 Task: Create a Board called Board0000000055 in Workspace WS0000000019 in Trello with Visibility as Workspace. Create a Board called Board0000000056 in Workspace WS0000000019 in Trello with Visibility as Private. Create a Board called Board0000000057 in Workspace WS0000000019 in Trello with Visibility as Public. Create Card Card0000000217 in Board Board0000000055 in Workspace WS0000000019 in Trello. Create Card Card0000000218 in Board Board0000000055 in Workspace WS0000000019 in Trello
Action: Mouse moved to (562, 593)
Screenshot: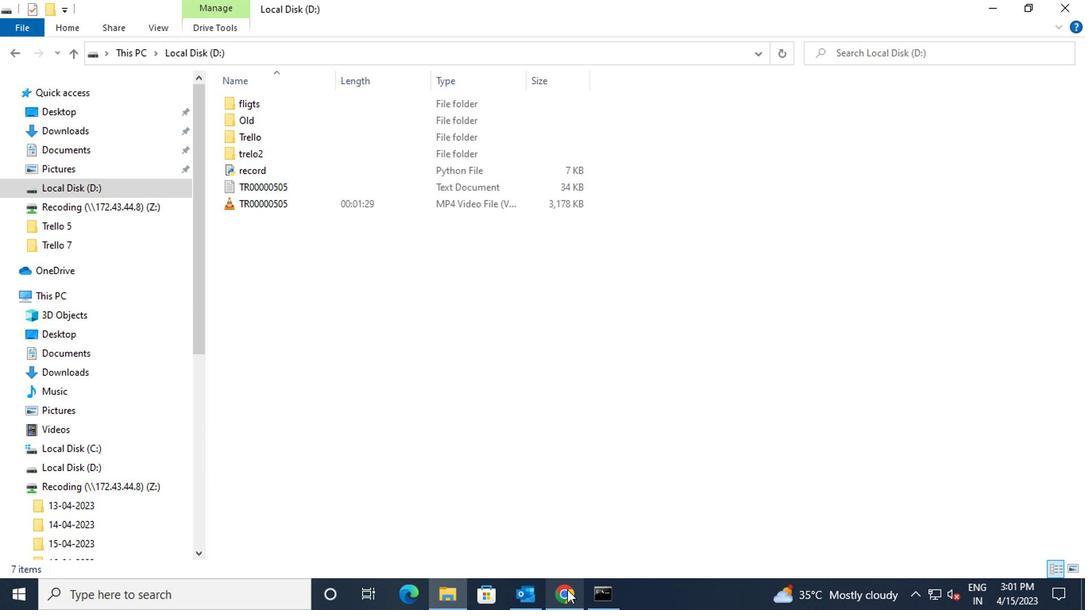 
Action: Mouse pressed left at (562, 593)
Screenshot: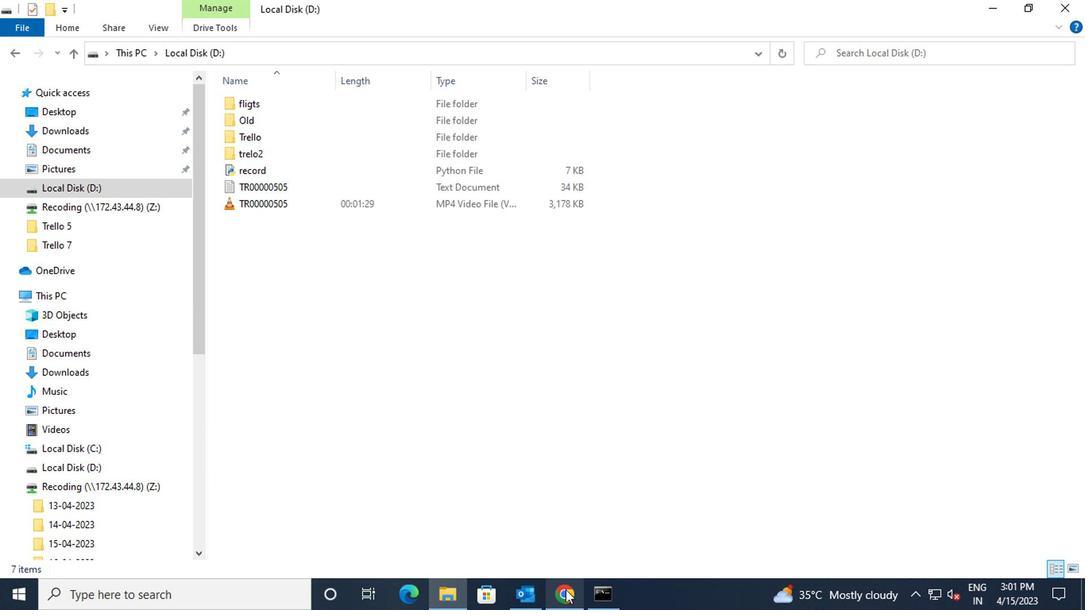 
Action: Mouse moved to (459, 108)
Screenshot: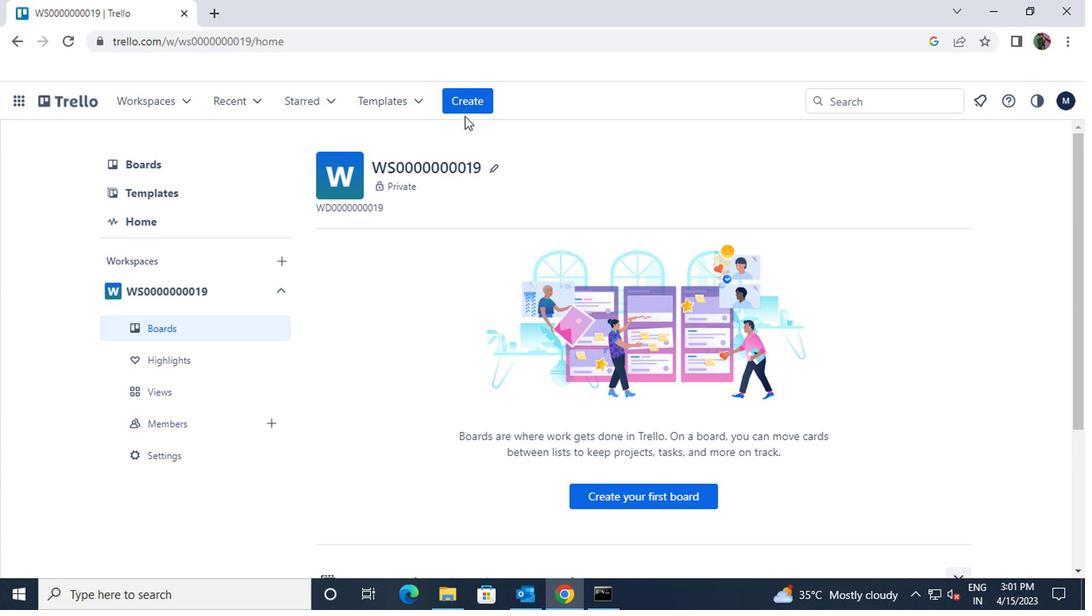 
Action: Mouse pressed left at (459, 108)
Screenshot: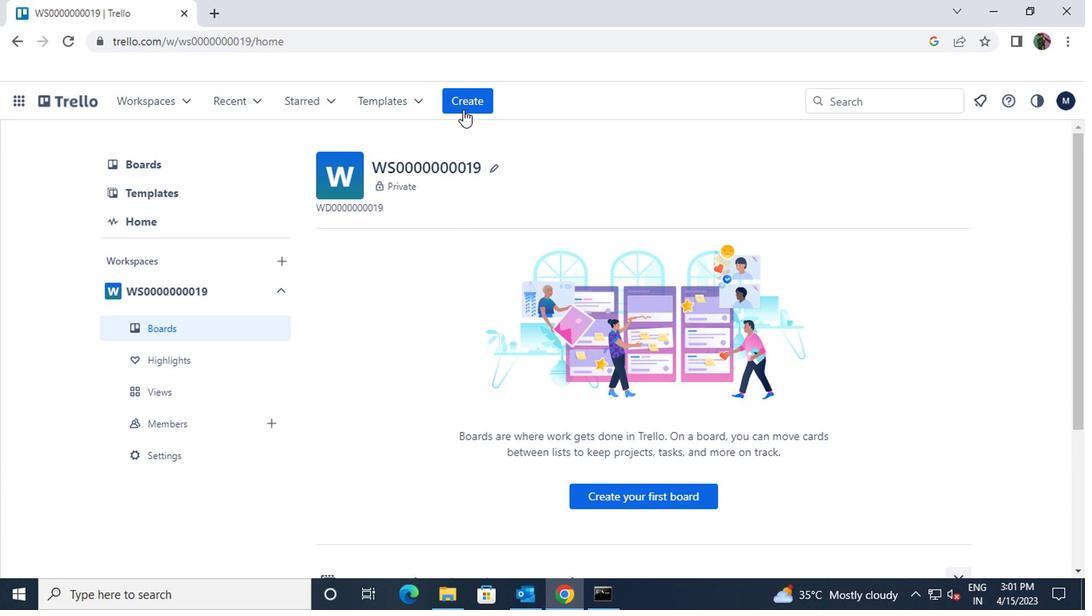
Action: Mouse moved to (486, 156)
Screenshot: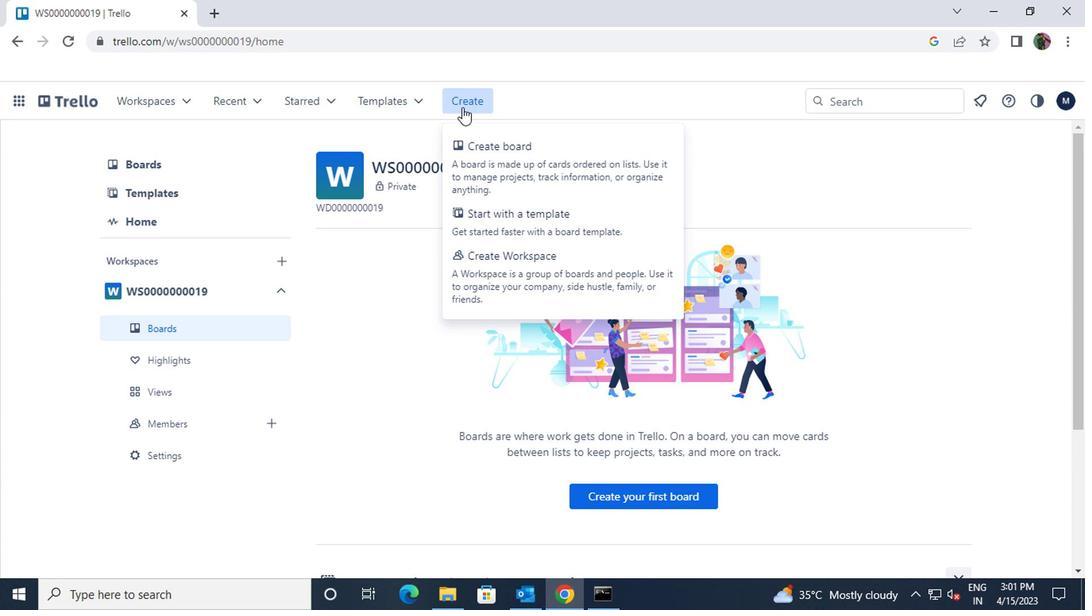 
Action: Mouse pressed left at (486, 156)
Screenshot: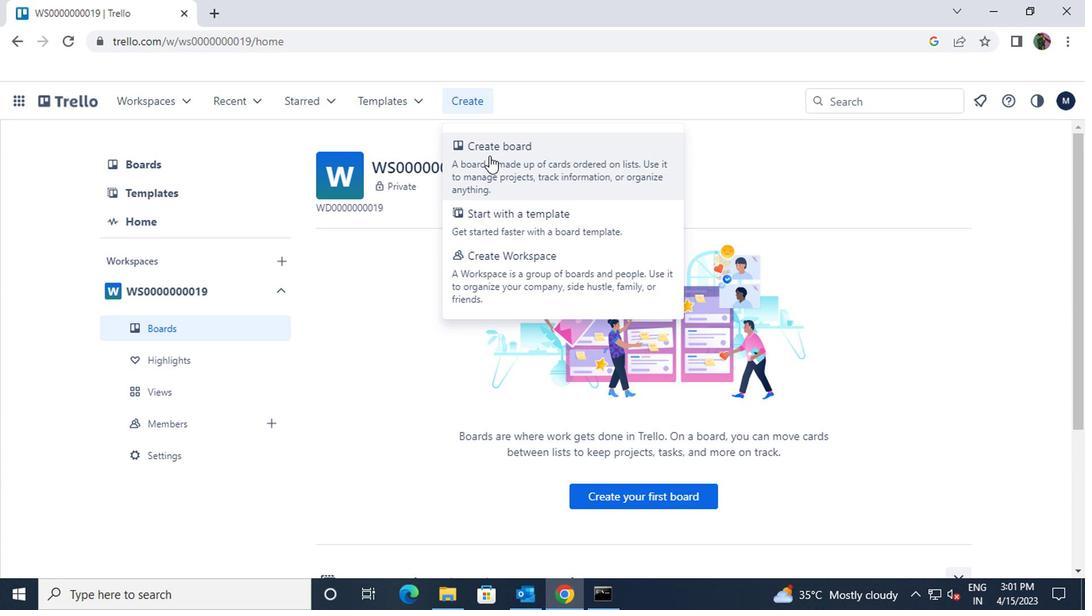 
Action: Key pressed <Key.shift>BOARD0000000055
Screenshot: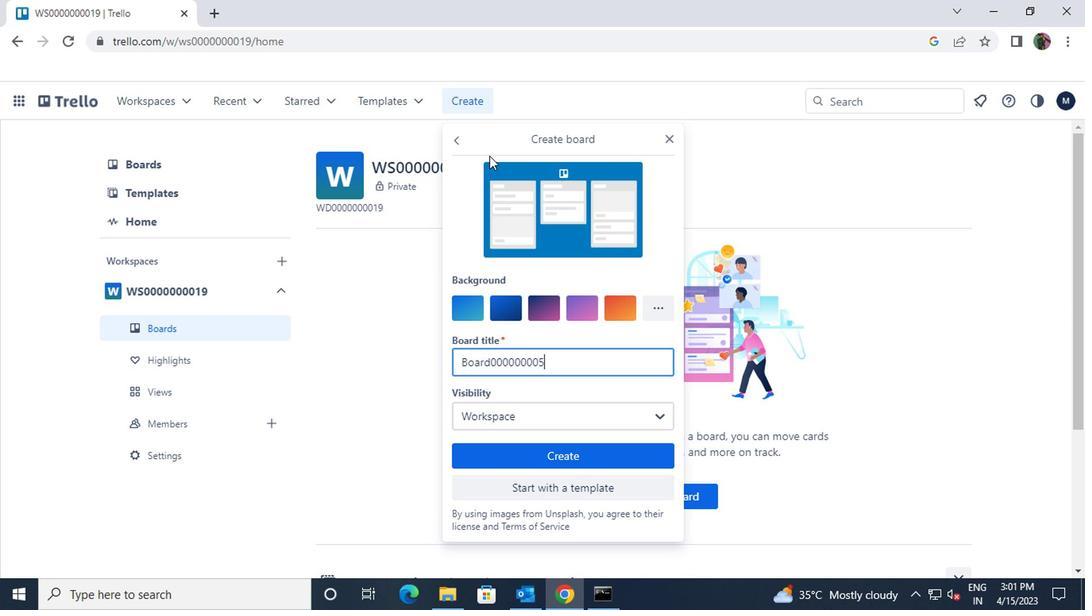 
Action: Mouse moved to (578, 450)
Screenshot: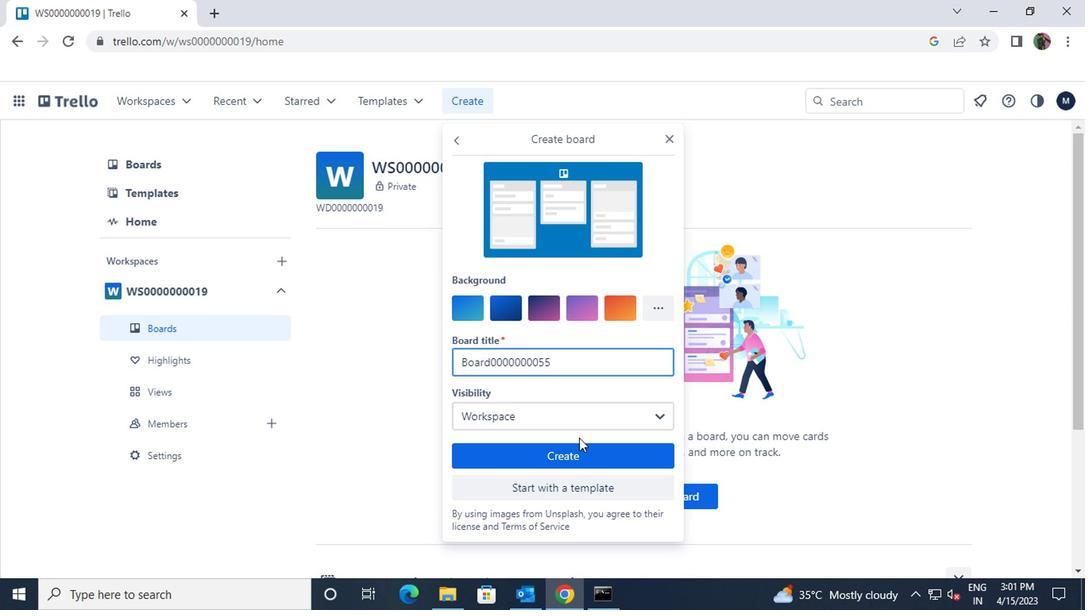 
Action: Mouse pressed left at (578, 450)
Screenshot: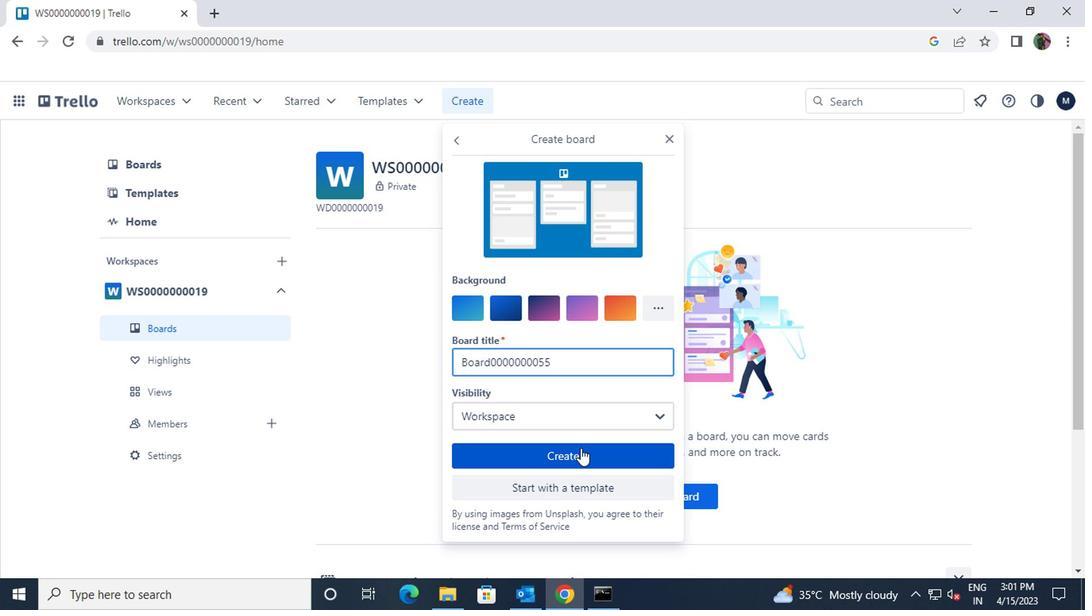 
Action: Mouse moved to (179, 353)
Screenshot: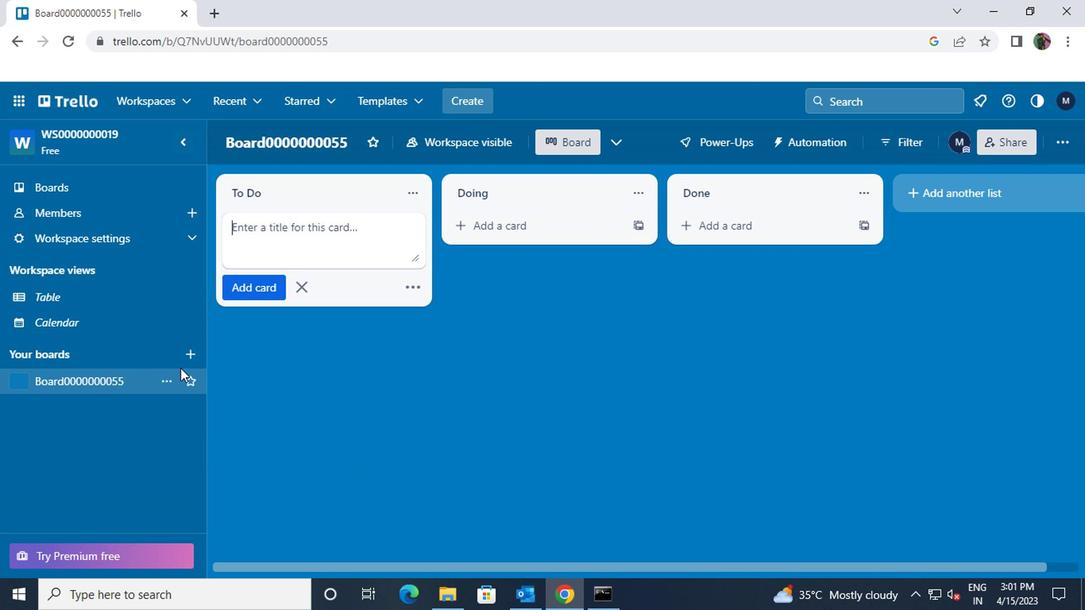 
Action: Mouse pressed left at (179, 353)
Screenshot: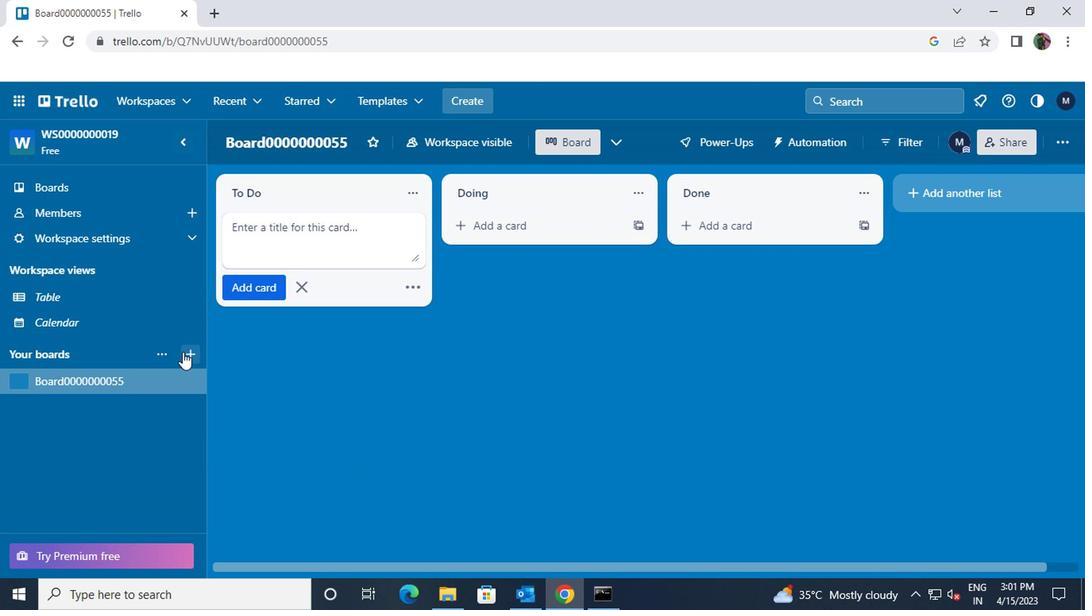 
Action: Mouse moved to (255, 370)
Screenshot: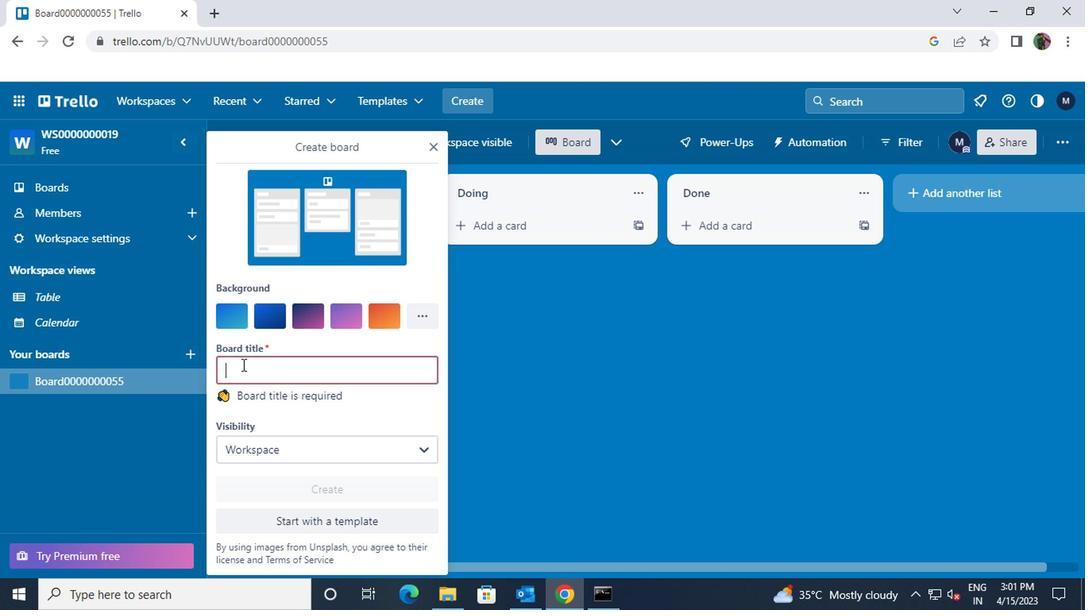 
Action: Key pressed <Key.shift>BOARD0000000056
Screenshot: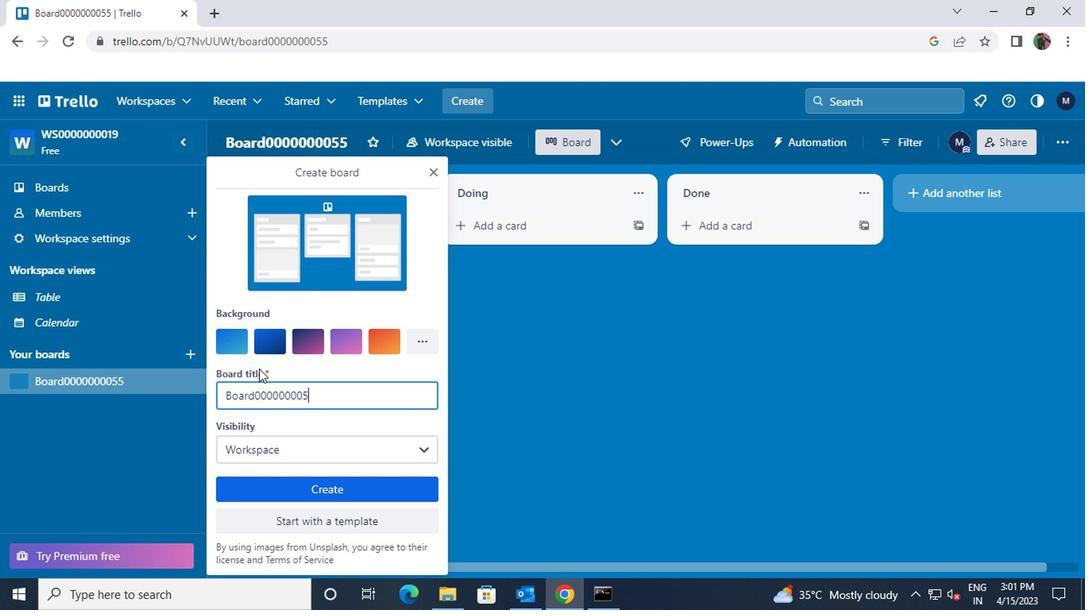
Action: Mouse moved to (299, 493)
Screenshot: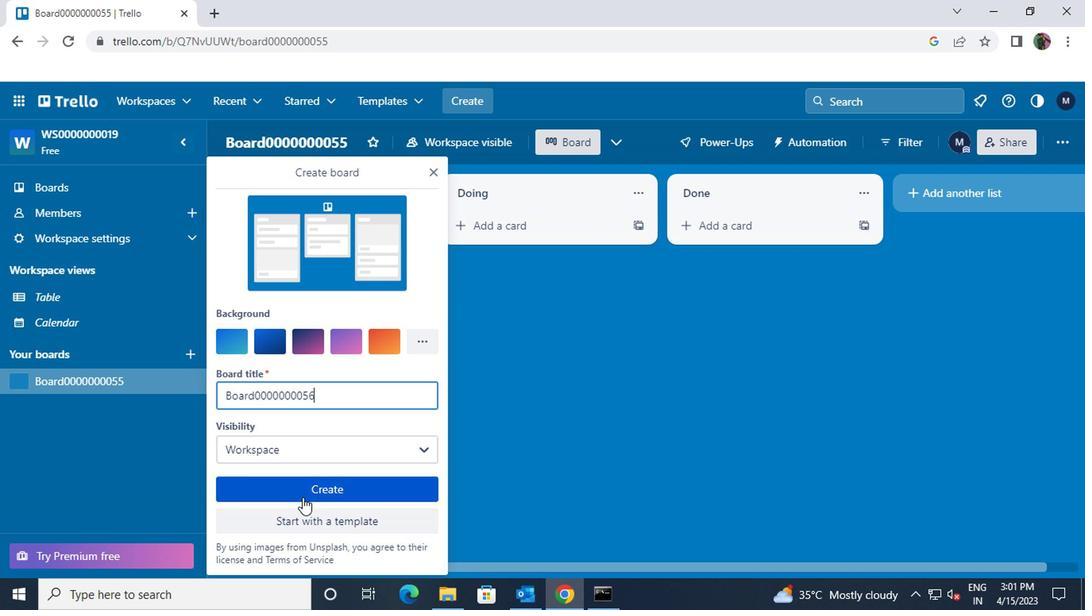 
Action: Mouse pressed left at (299, 493)
Screenshot: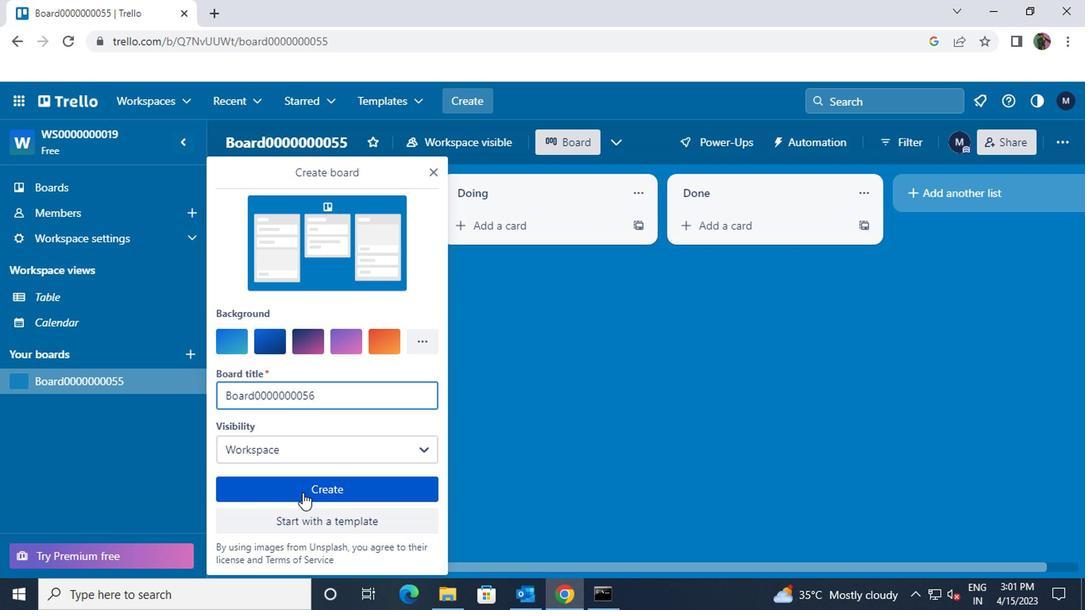 
Action: Mouse moved to (183, 360)
Screenshot: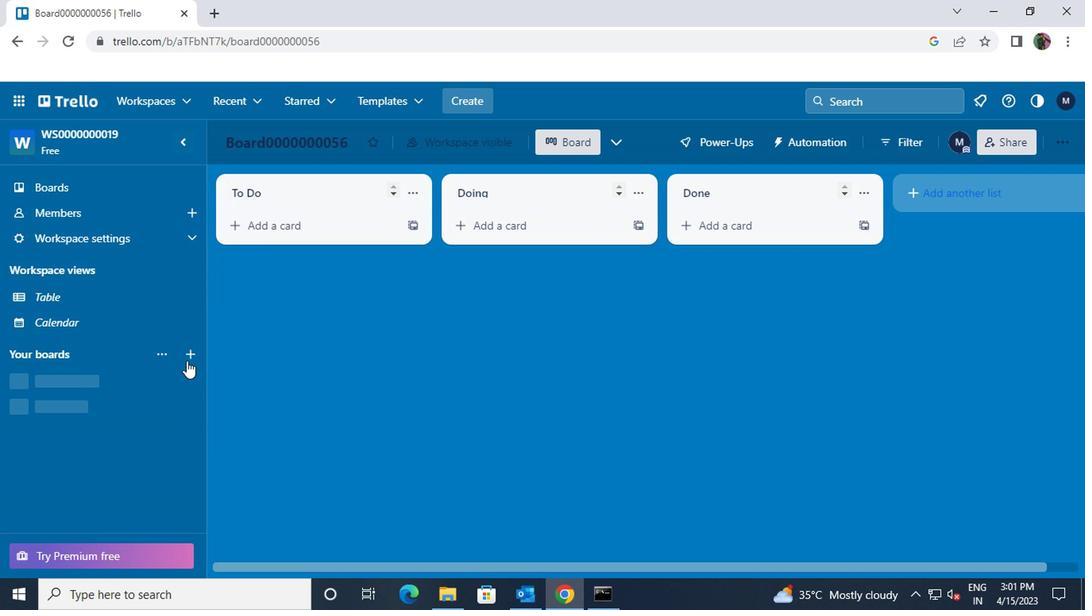 
Action: Mouse pressed left at (183, 360)
Screenshot: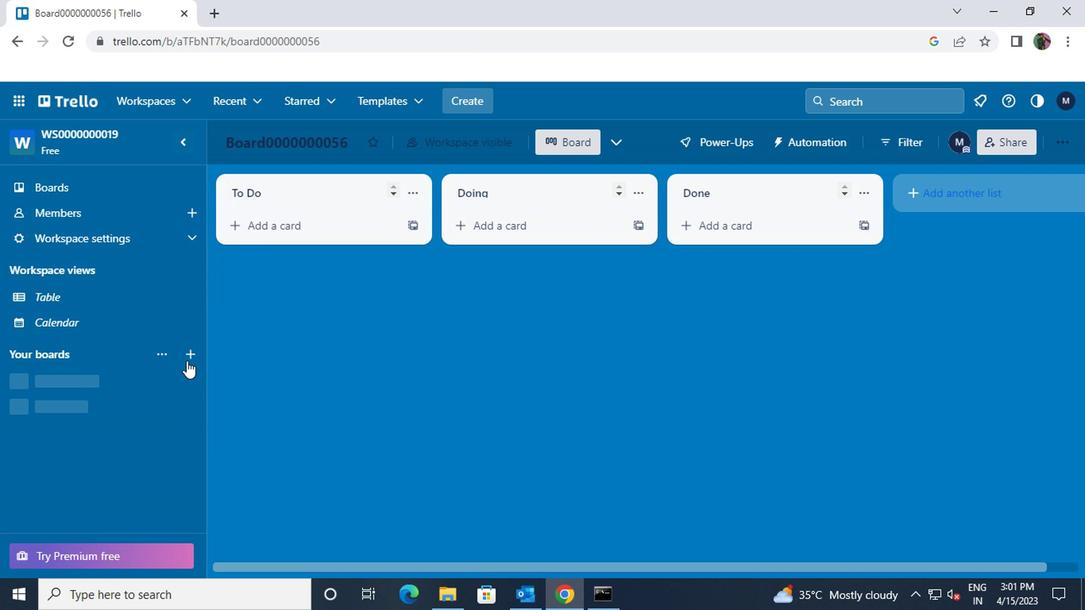 
Action: Mouse moved to (234, 372)
Screenshot: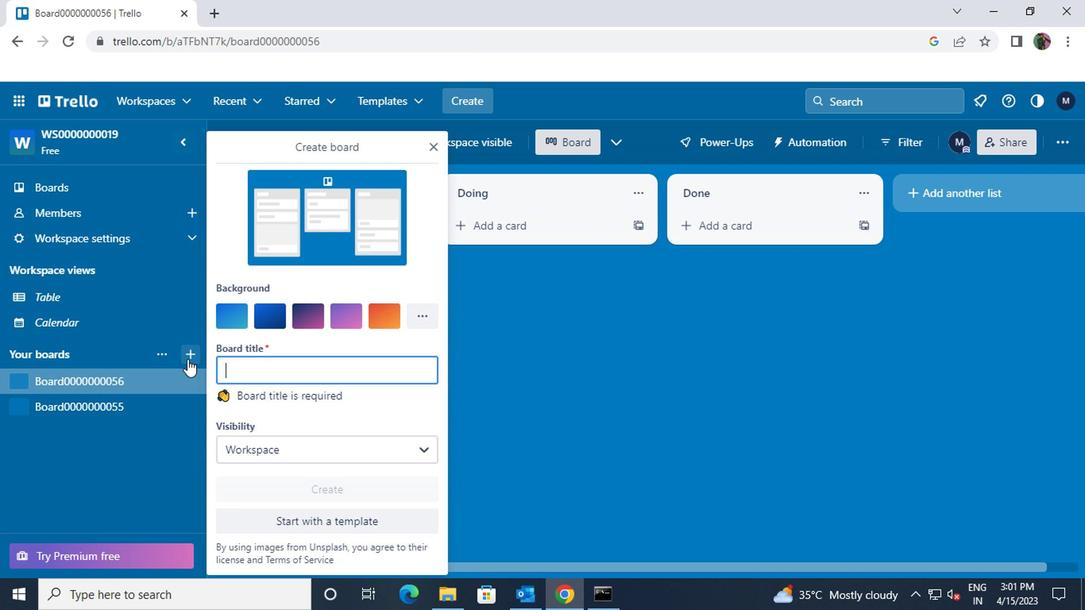 
Action: Key pressed <Key.shift>BOARD0000000057
Screenshot: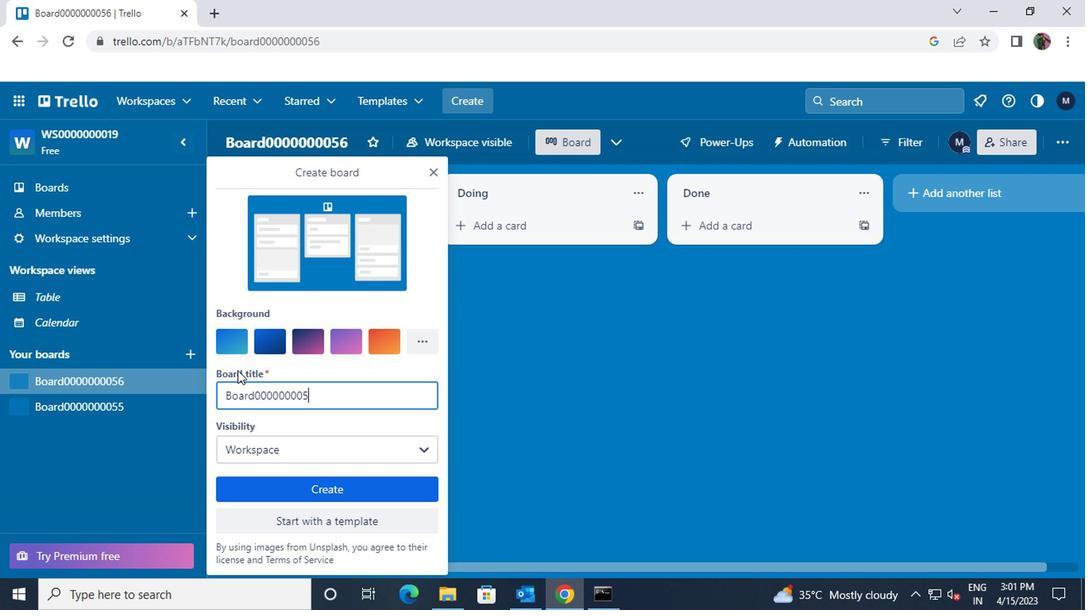 
Action: Mouse moved to (265, 490)
Screenshot: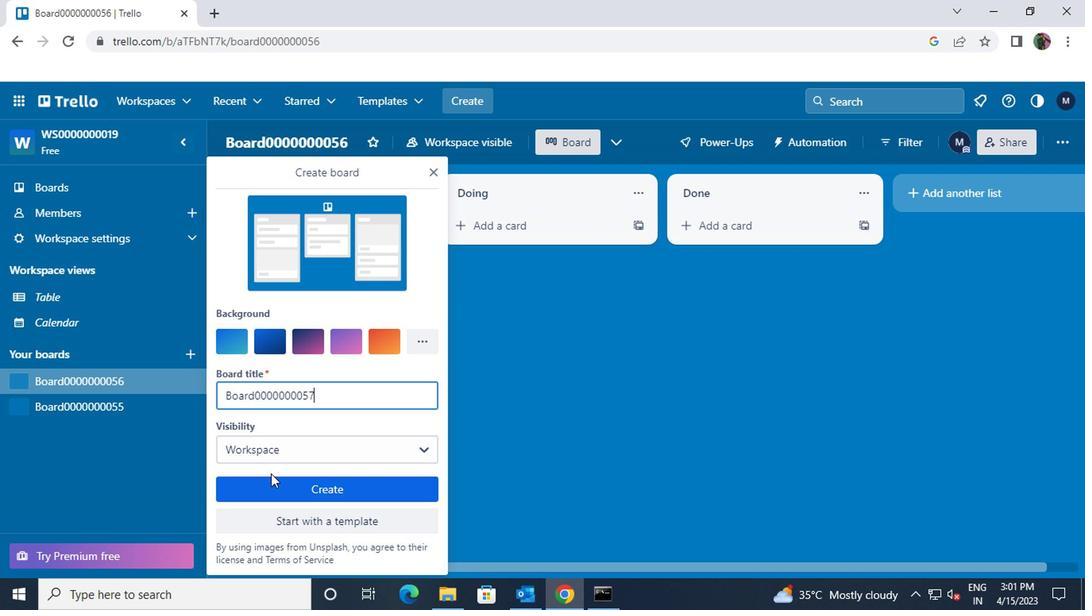 
Action: Mouse pressed left at (265, 490)
Screenshot: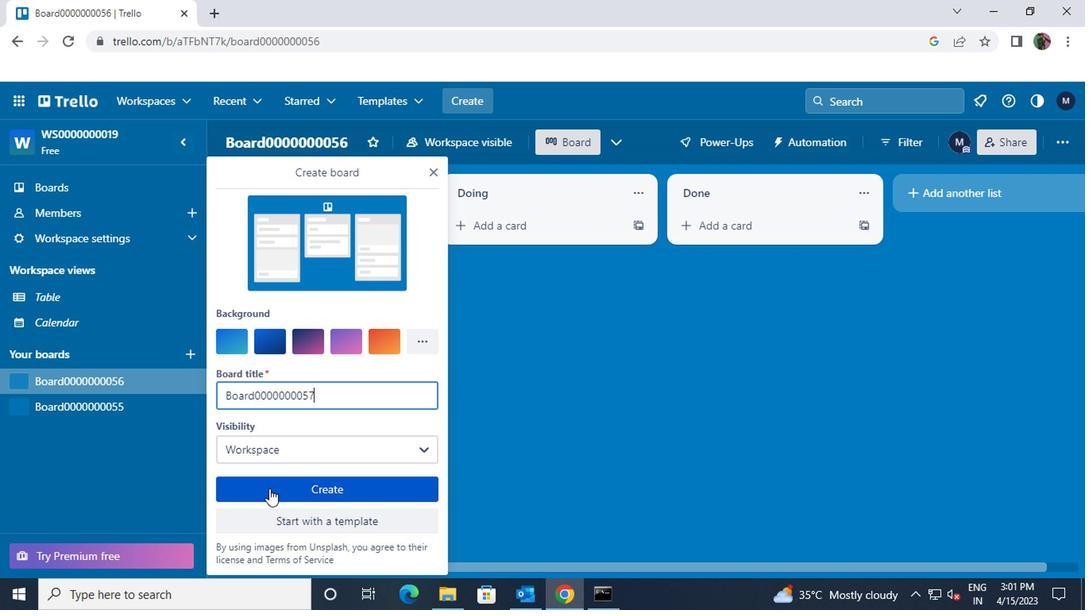 
Action: Mouse moved to (126, 428)
Screenshot: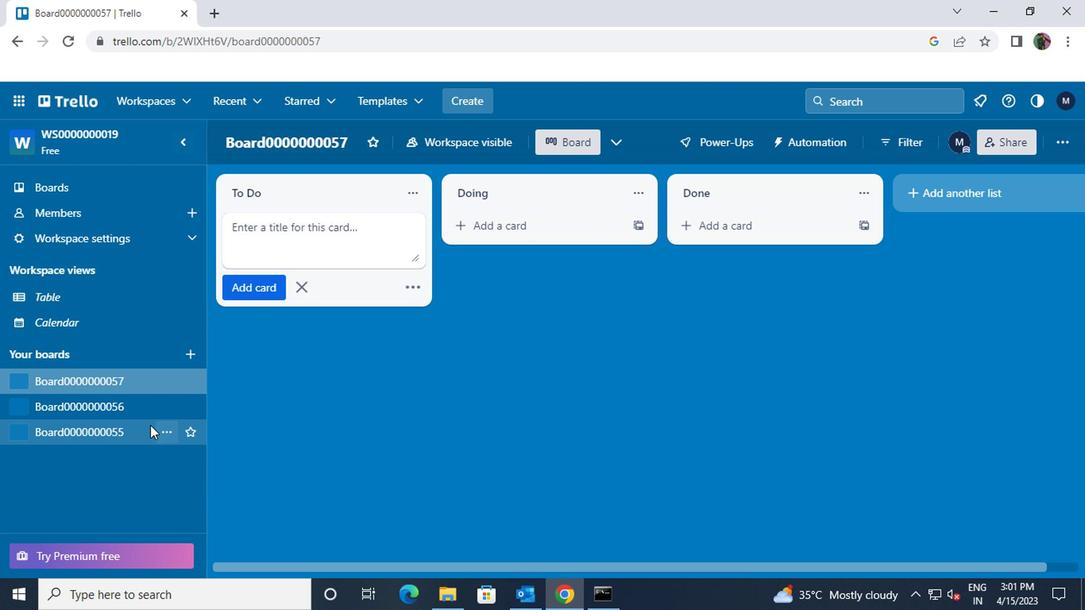 
Action: Mouse pressed left at (126, 428)
Screenshot: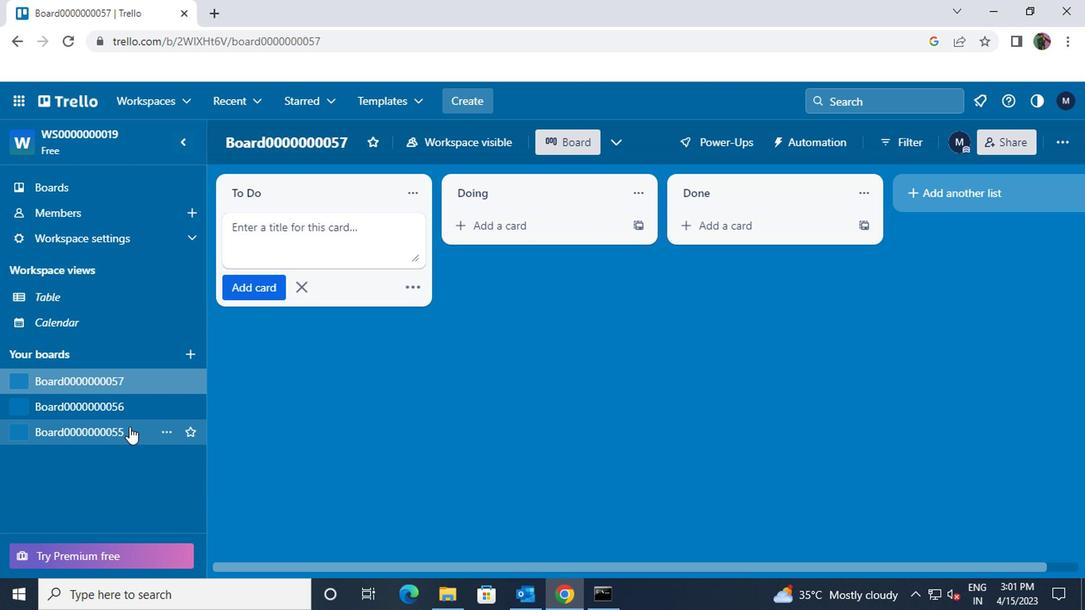 
Action: Mouse moved to (231, 222)
Screenshot: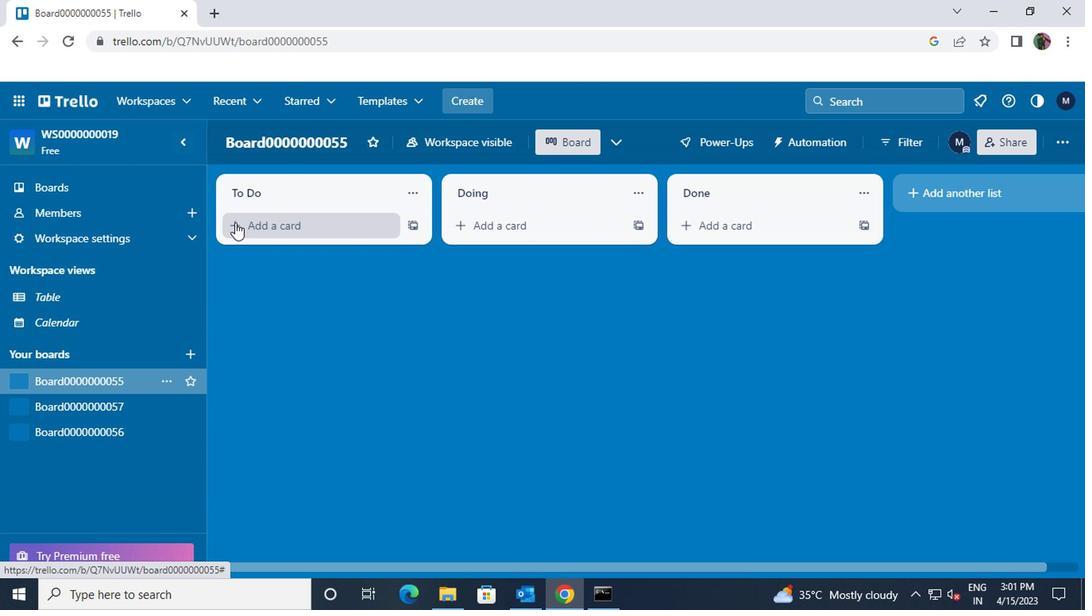 
Action: Mouse pressed left at (231, 222)
Screenshot: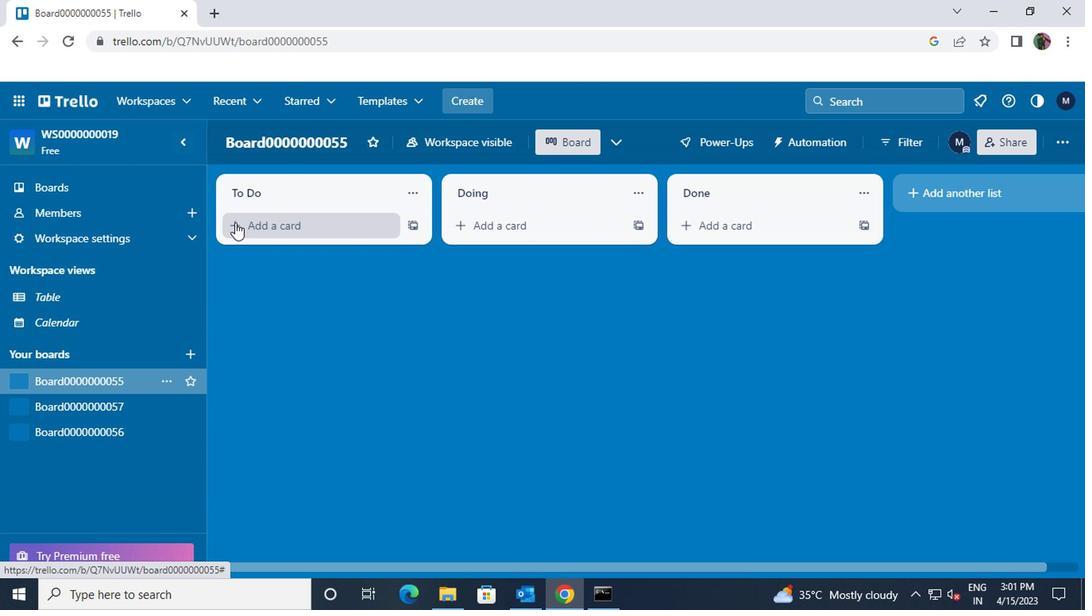 
Action: Mouse moved to (249, 265)
Screenshot: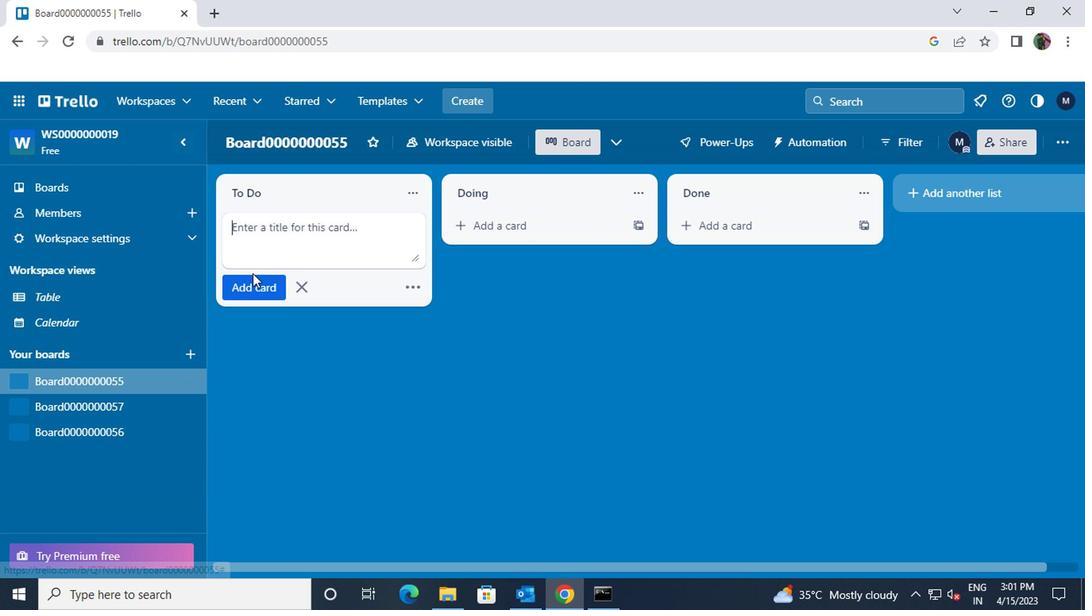 
Action: Key pressed <Key.shift>CARD0000000217
Screenshot: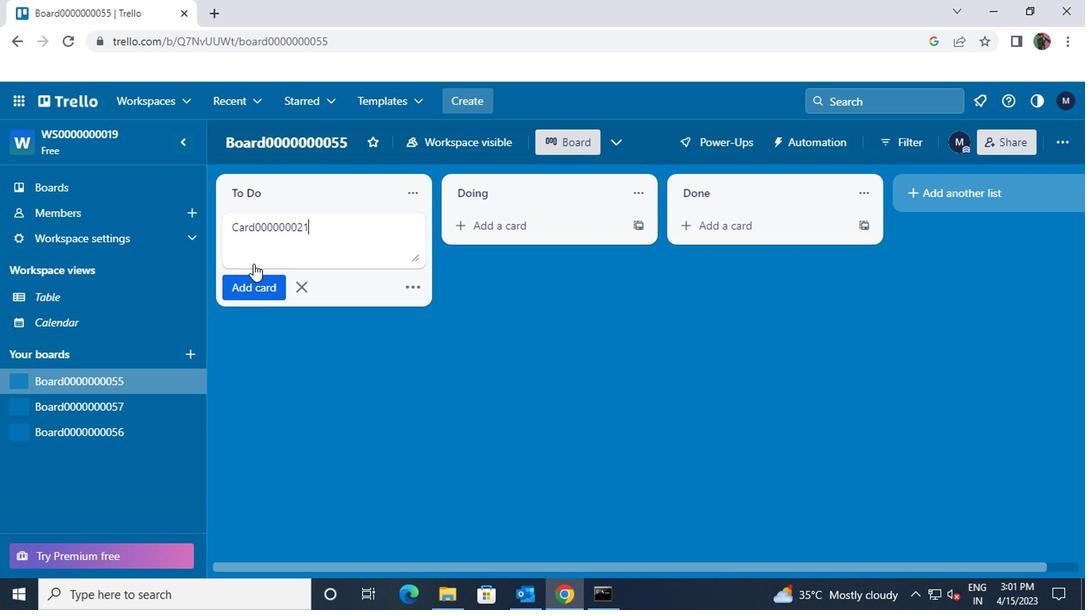 
Action: Mouse moved to (249, 286)
Screenshot: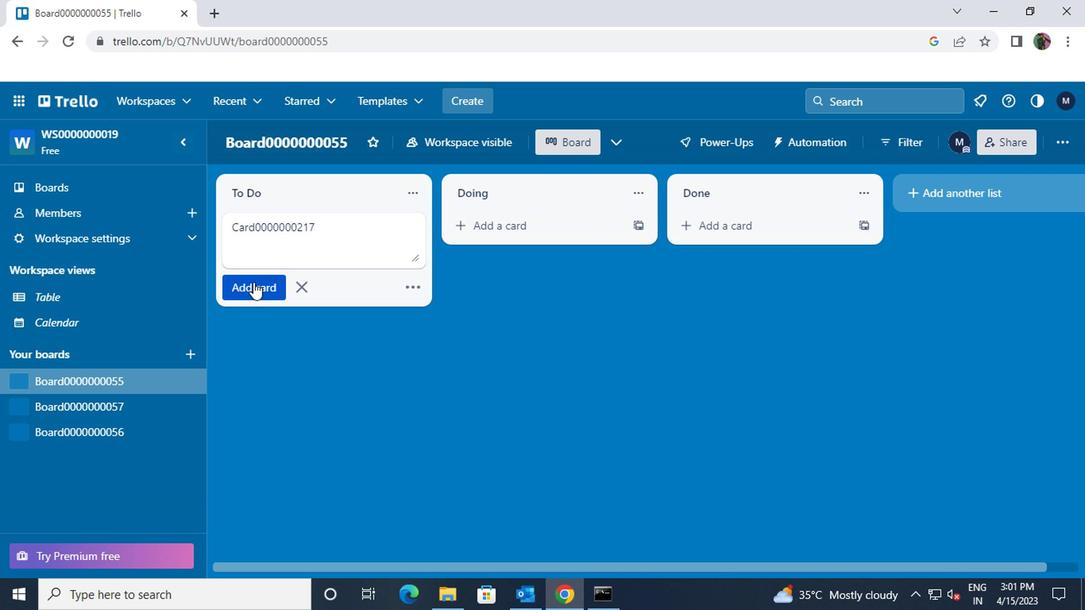 
Action: Mouse pressed left at (249, 286)
Screenshot: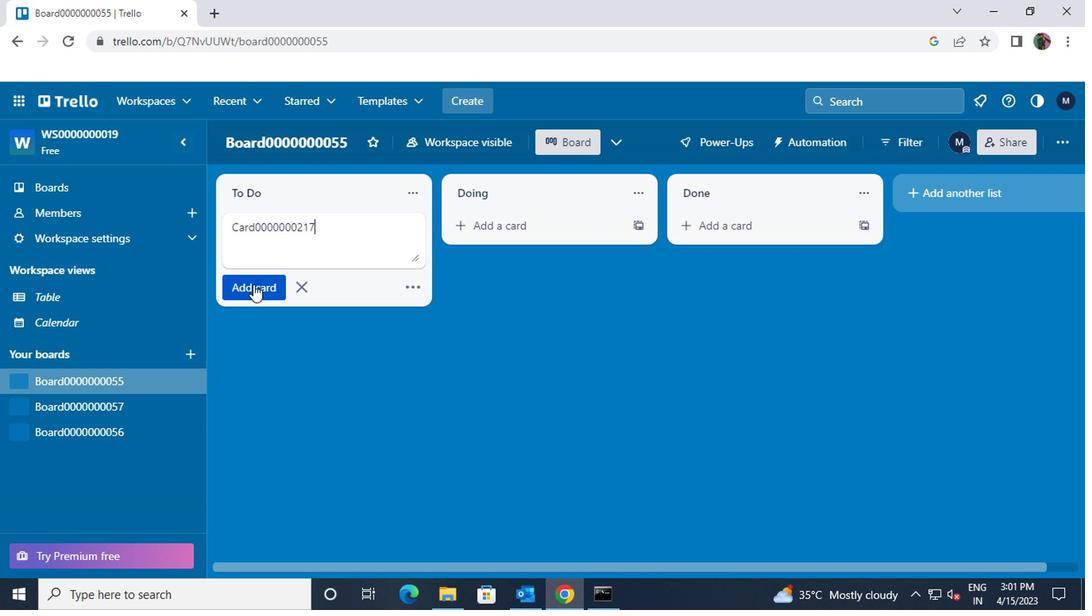 
Action: Mouse moved to (253, 269)
Screenshot: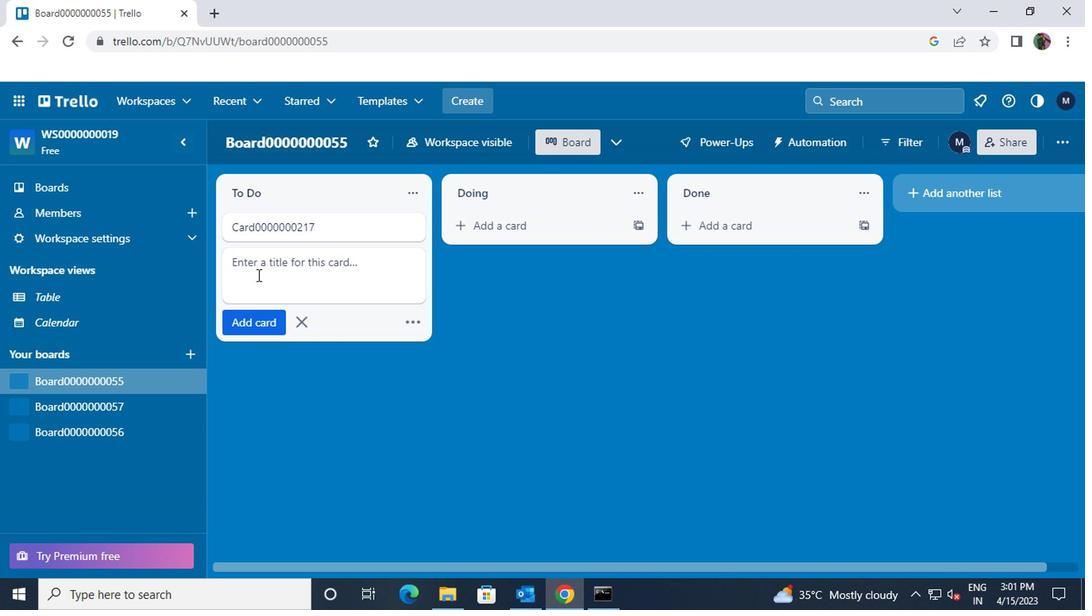 
Action: Mouse pressed left at (253, 269)
Screenshot: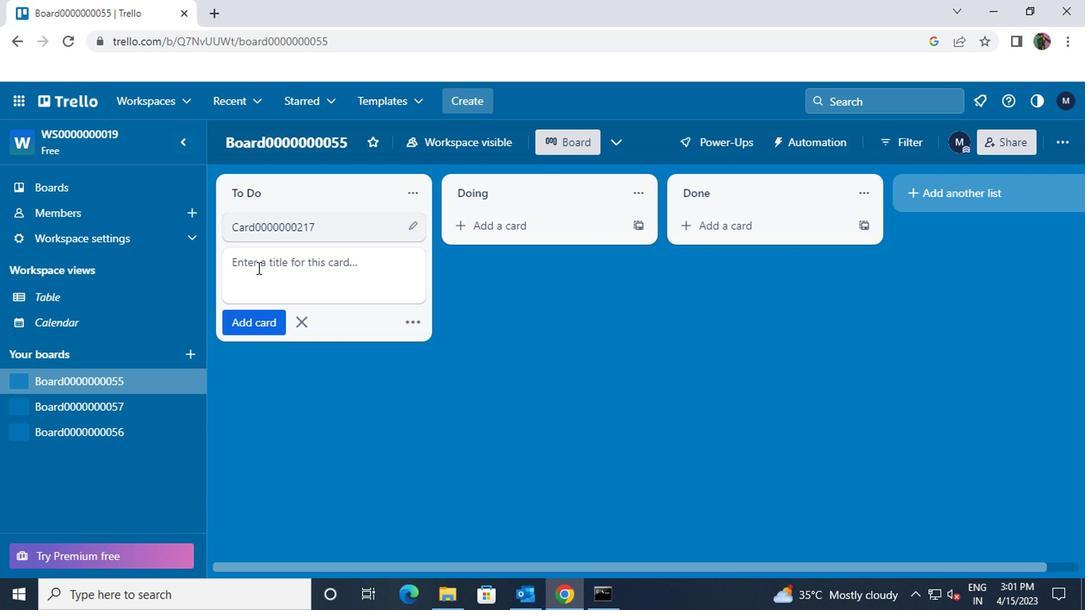 
Action: Key pressed CARD0000000218
Screenshot: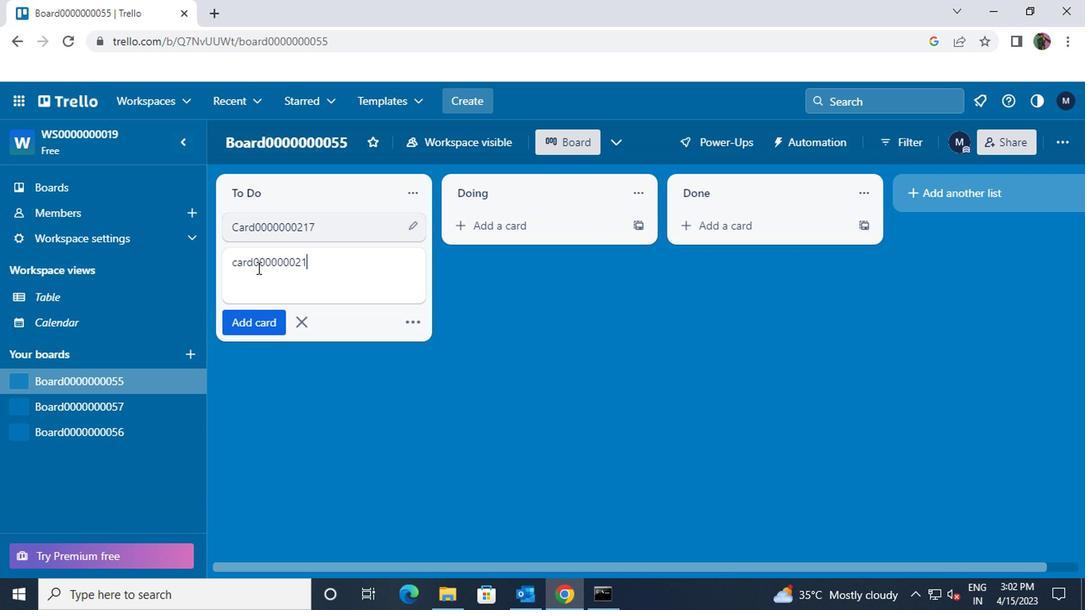 
